 Task: Create a blank project AgileHeart with privacy Public and default view as List and in the team Taskers . Create three sections in the project as To-Do, Doing and Done
Action: Mouse moved to (64, 208)
Screenshot: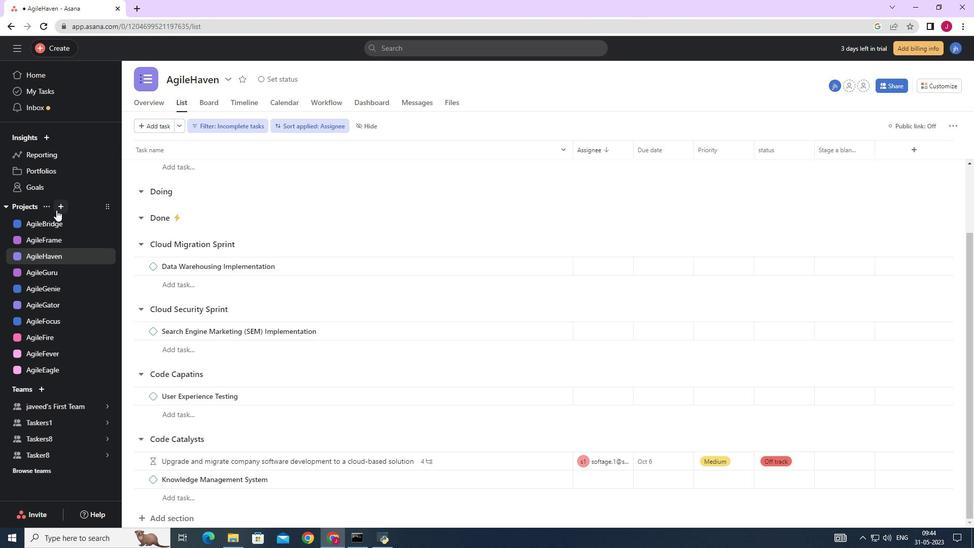
Action: Mouse pressed left at (64, 208)
Screenshot: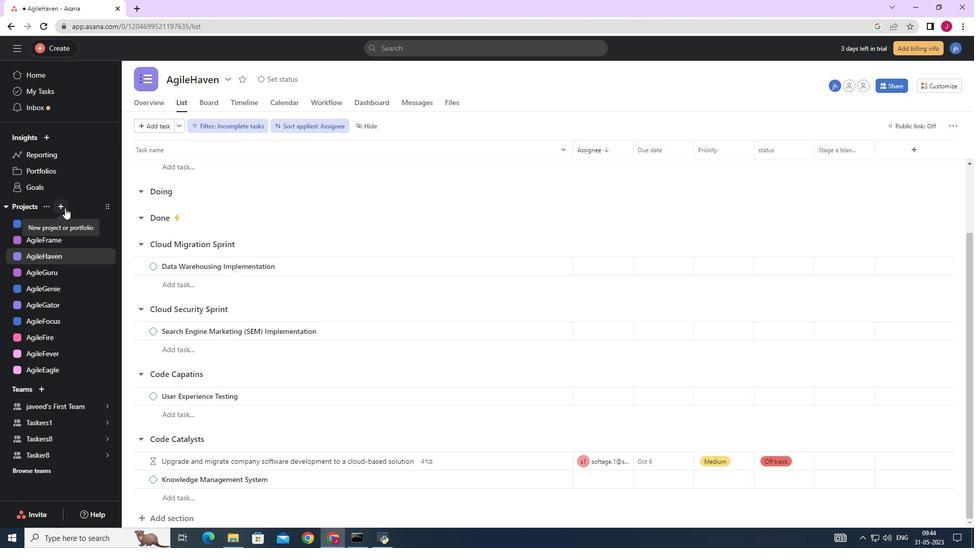 
Action: Mouse moved to (100, 227)
Screenshot: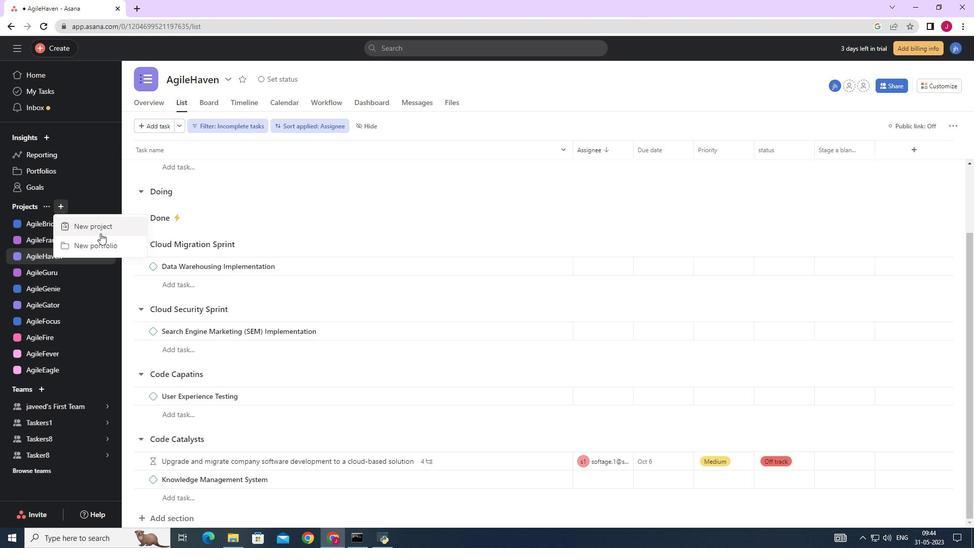 
Action: Mouse pressed left at (100, 227)
Screenshot: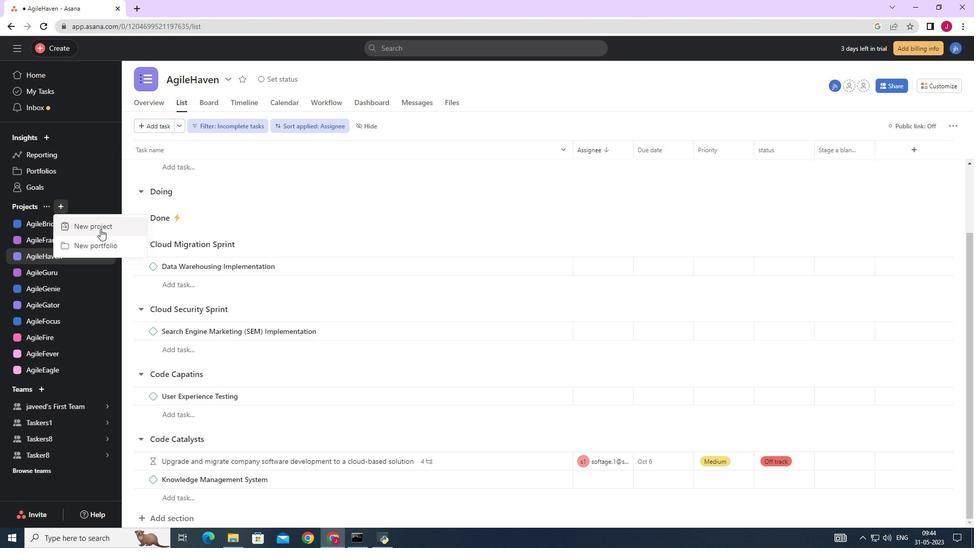 
Action: Mouse moved to (412, 219)
Screenshot: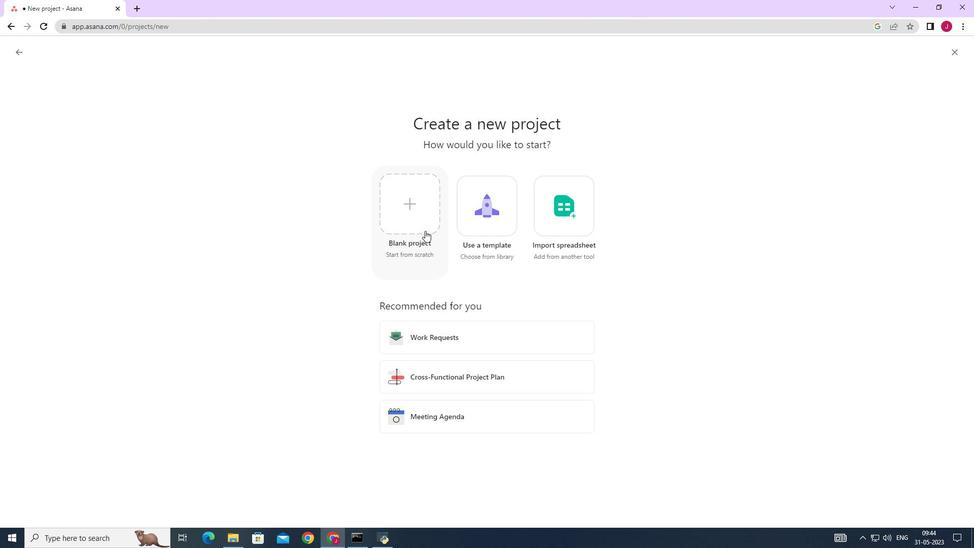 
Action: Mouse pressed left at (412, 219)
Screenshot: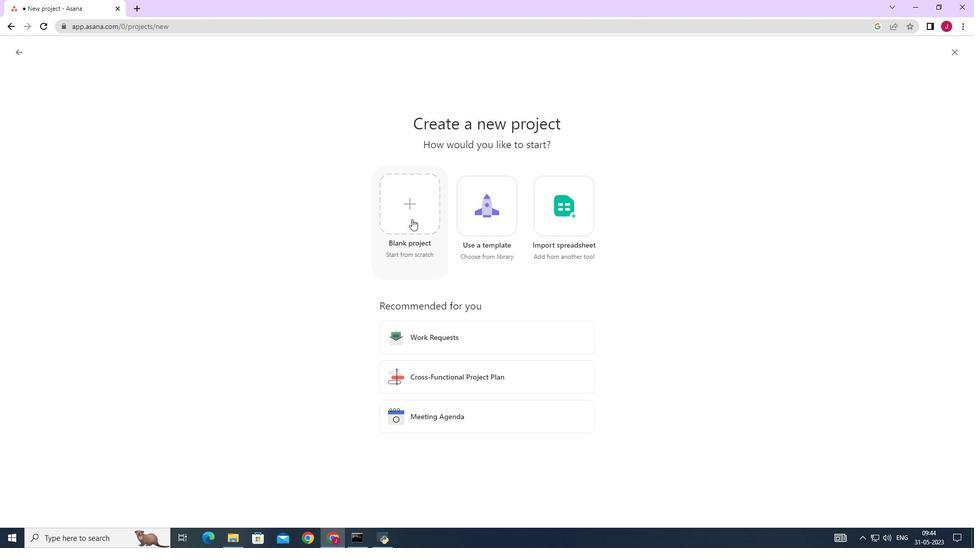 
Action: Mouse moved to (267, 124)
Screenshot: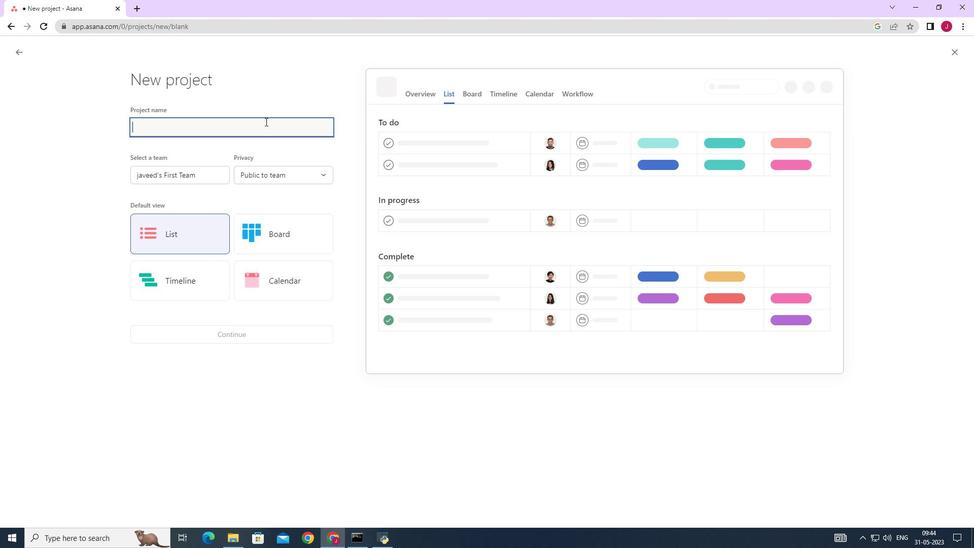 
Action: Key pressed <Key.caps_lock>A<Key.caps_lock>gile<Key.caps_lock>H<Key.caps_lock>eart
Screenshot: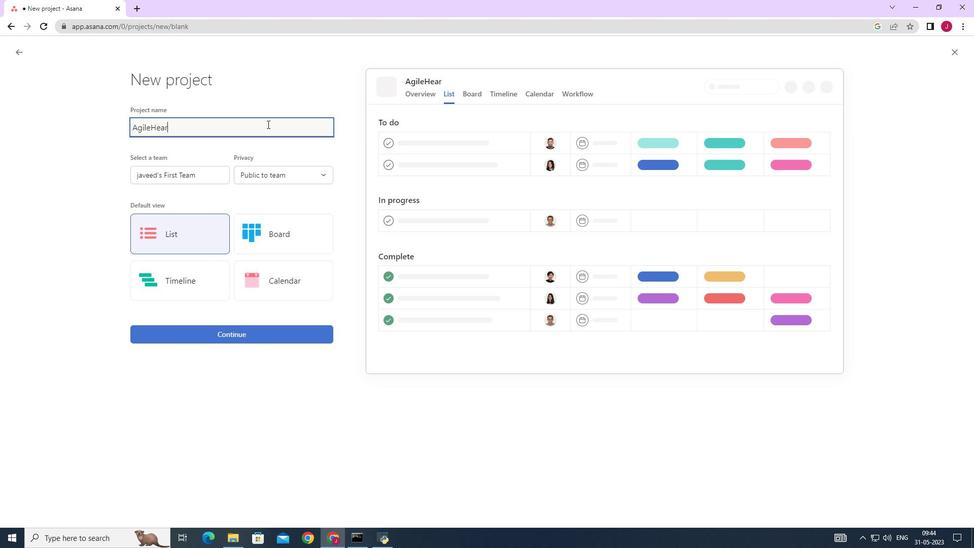
Action: Mouse moved to (193, 171)
Screenshot: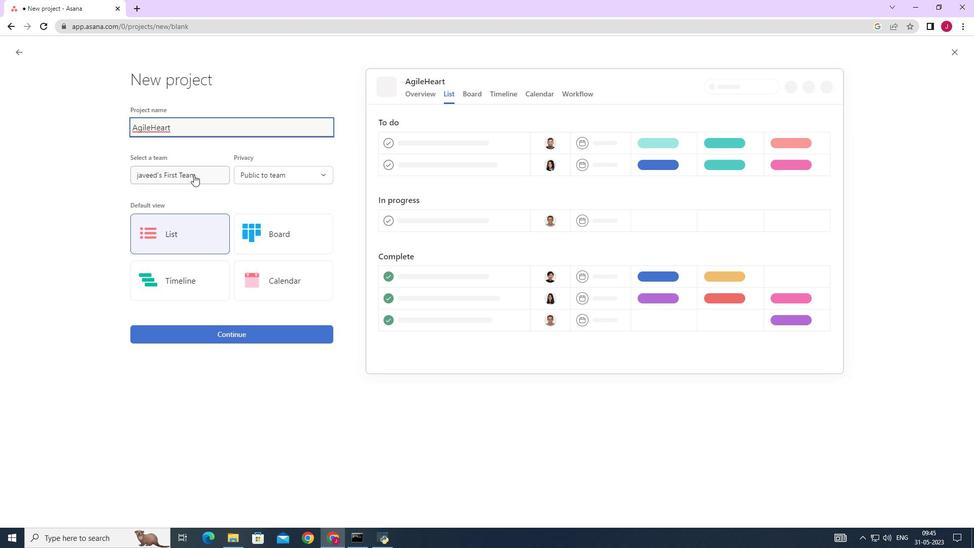 
Action: Mouse pressed left at (193, 171)
Screenshot: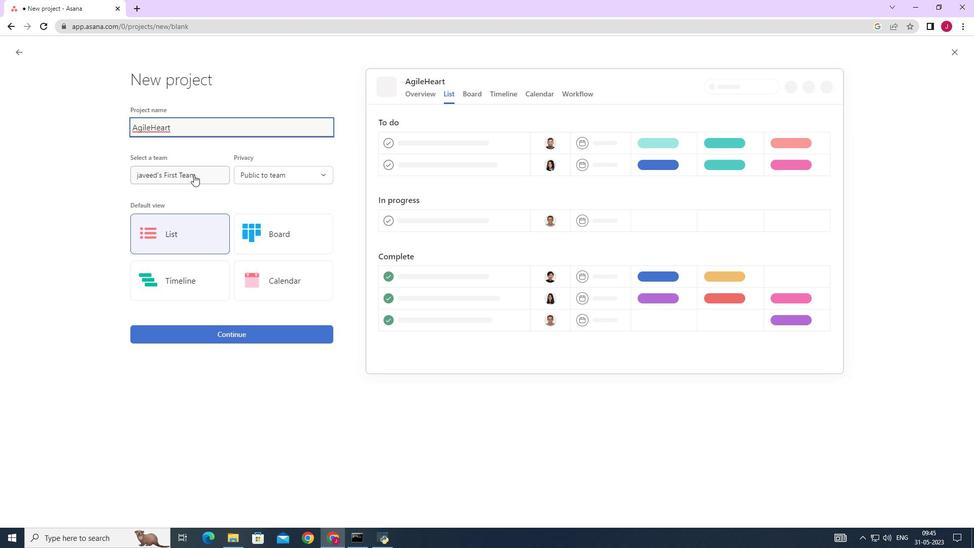 
Action: Mouse moved to (182, 213)
Screenshot: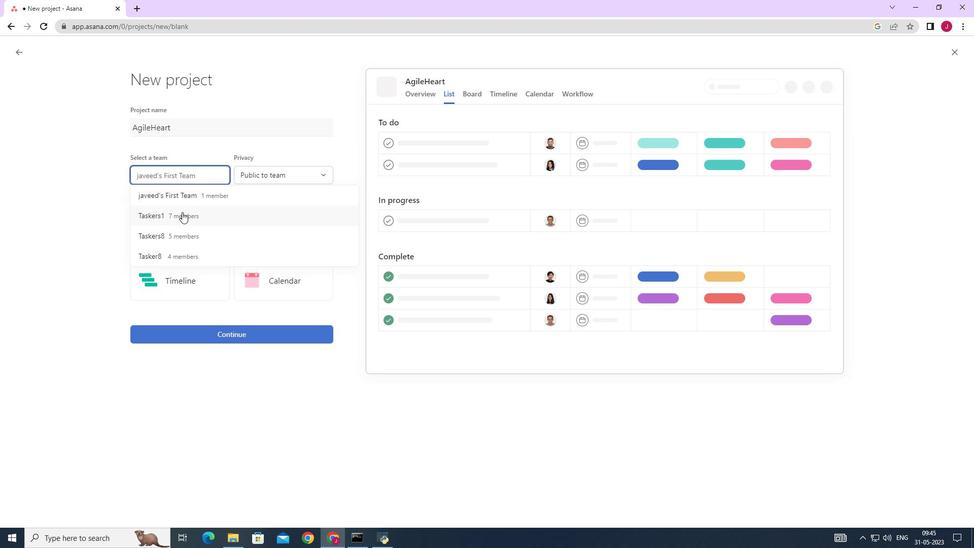 
Action: Mouse pressed left at (182, 213)
Screenshot: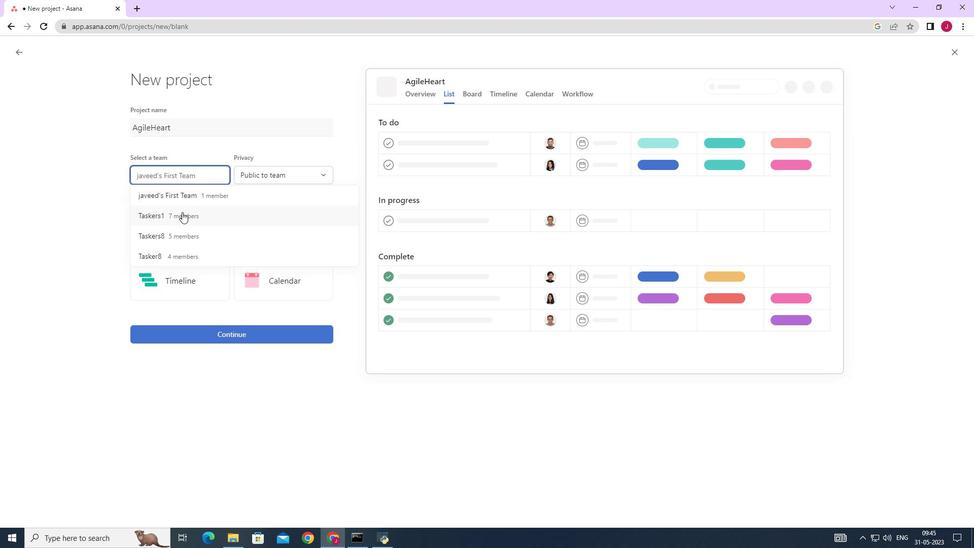 
Action: Mouse moved to (279, 173)
Screenshot: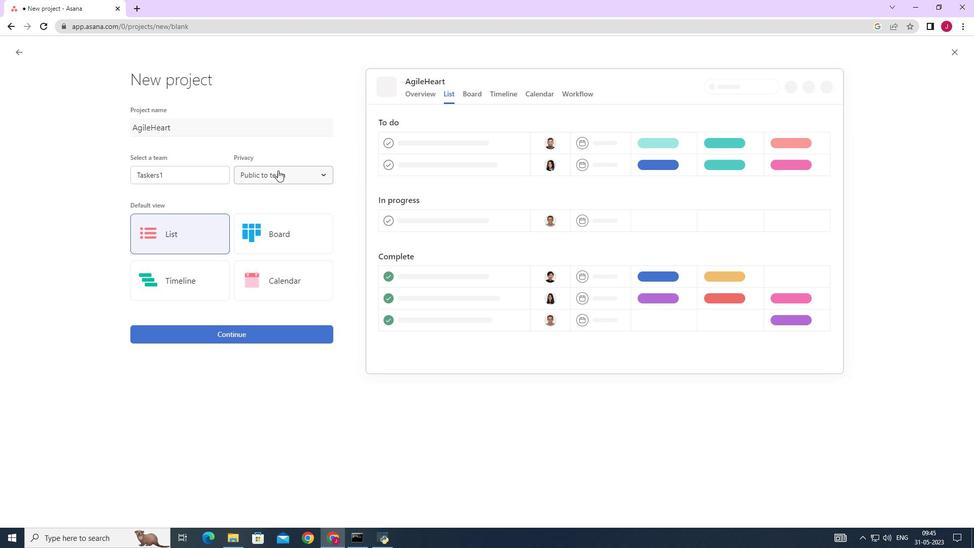 
Action: Mouse pressed left at (279, 173)
Screenshot: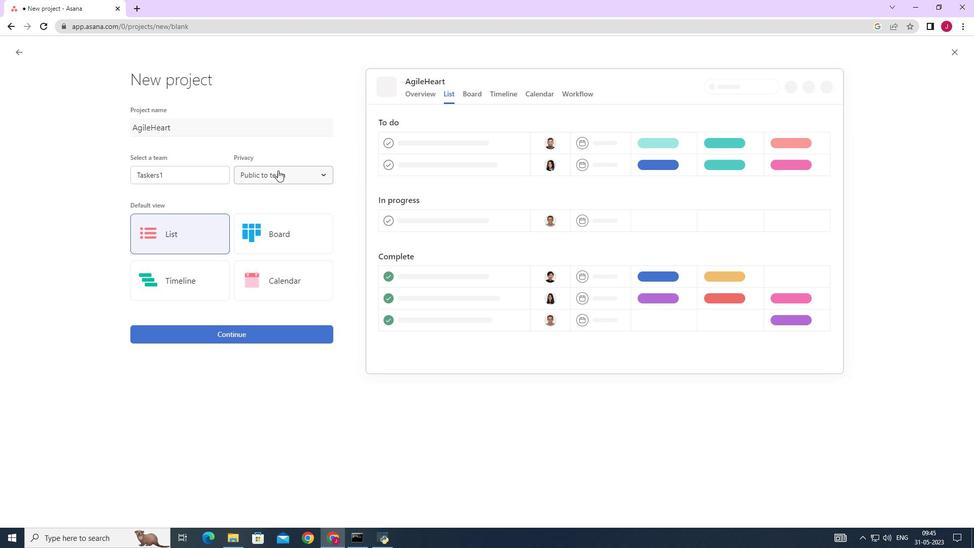 
Action: Mouse moved to (275, 193)
Screenshot: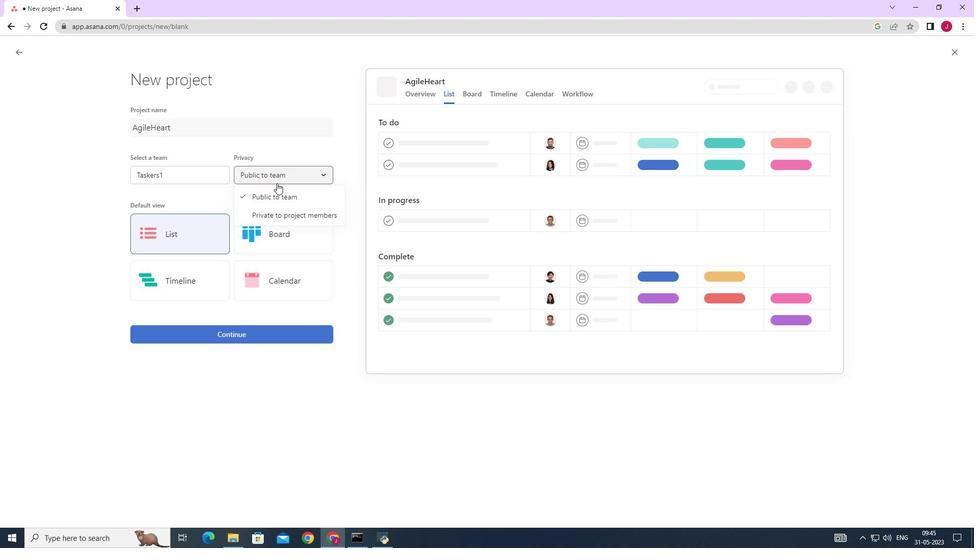 
Action: Mouse pressed left at (275, 193)
Screenshot: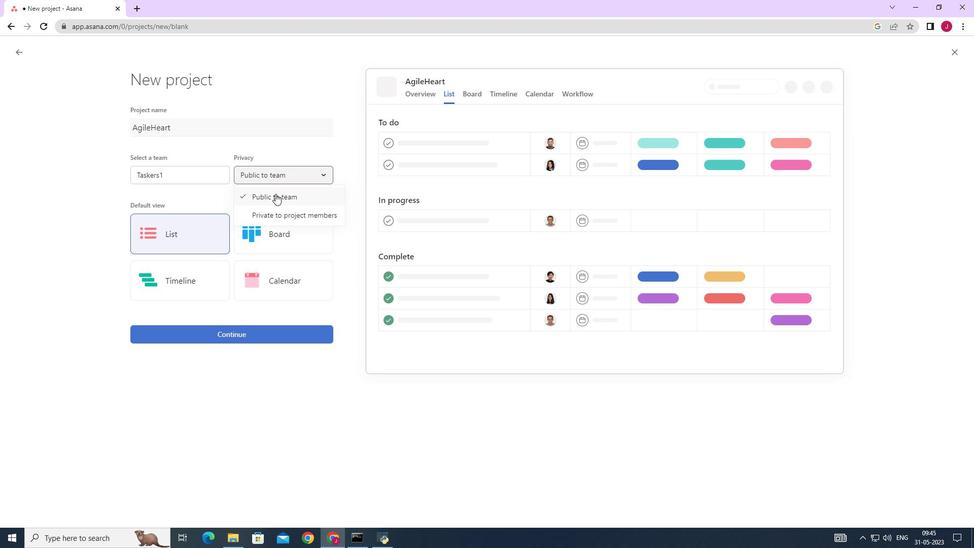 
Action: Mouse moved to (189, 235)
Screenshot: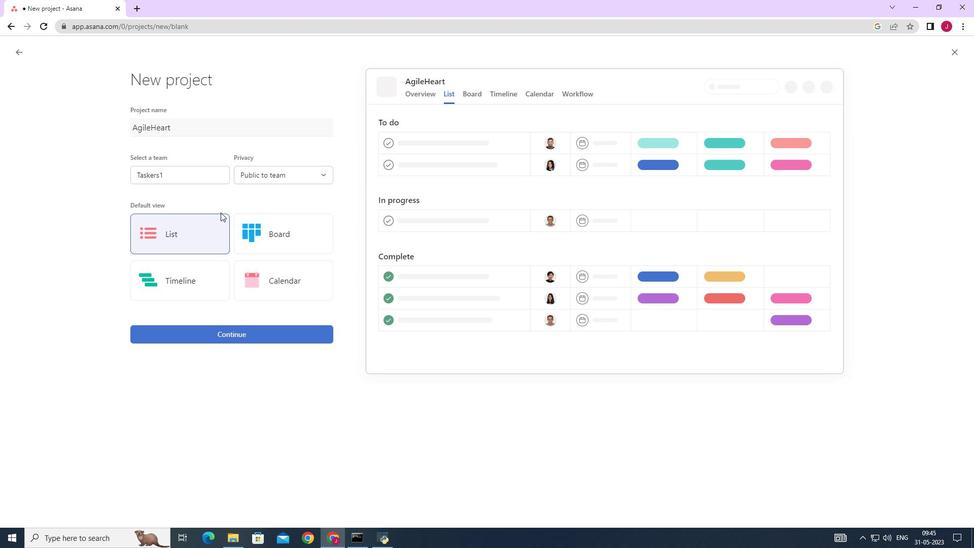 
Action: Mouse pressed left at (189, 235)
Screenshot: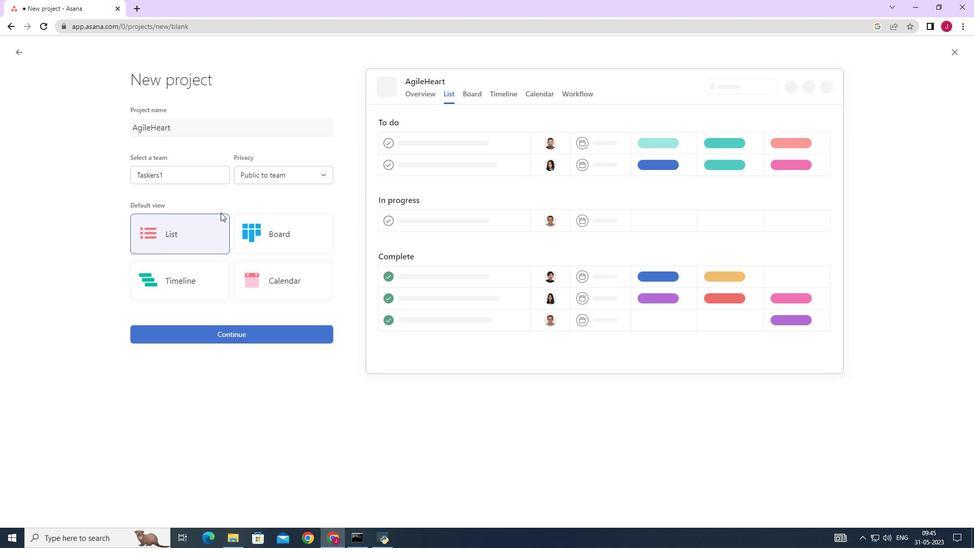 
Action: Mouse moved to (237, 331)
Screenshot: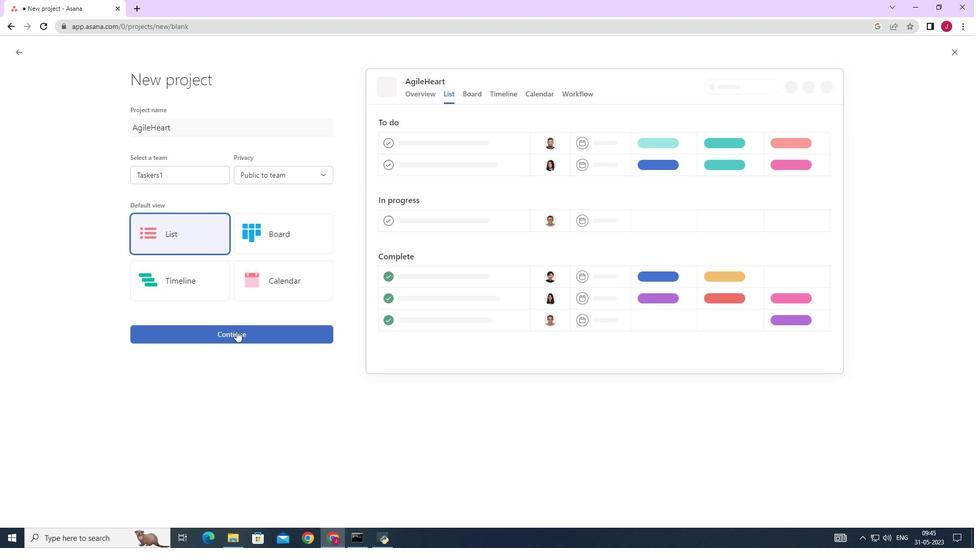 
Action: Mouse pressed left at (237, 331)
Screenshot: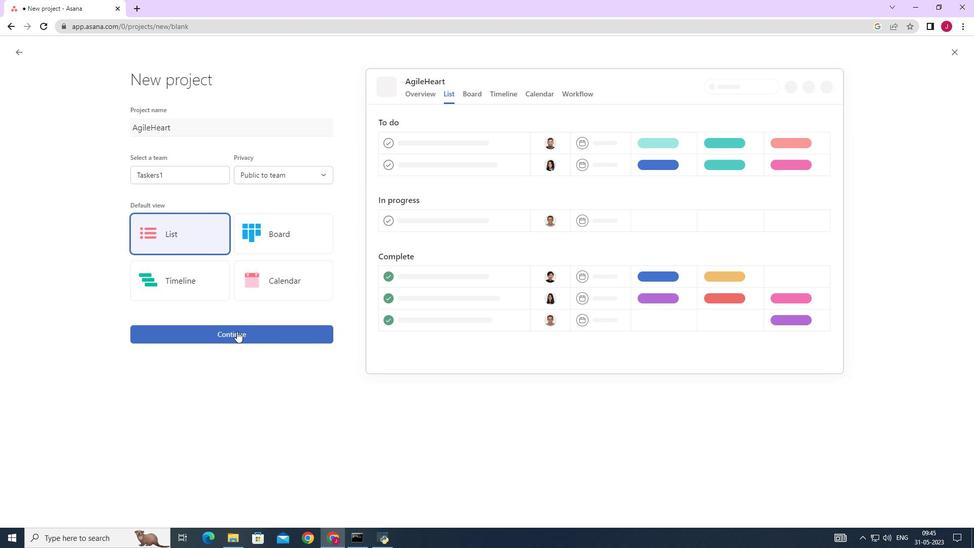 
Action: Mouse moved to (243, 269)
Screenshot: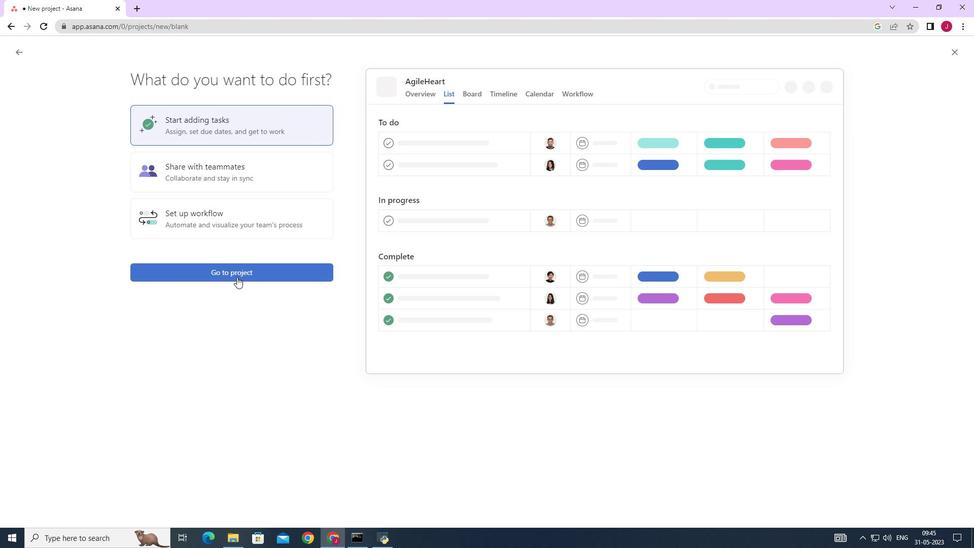 
Action: Mouse pressed left at (243, 269)
Screenshot: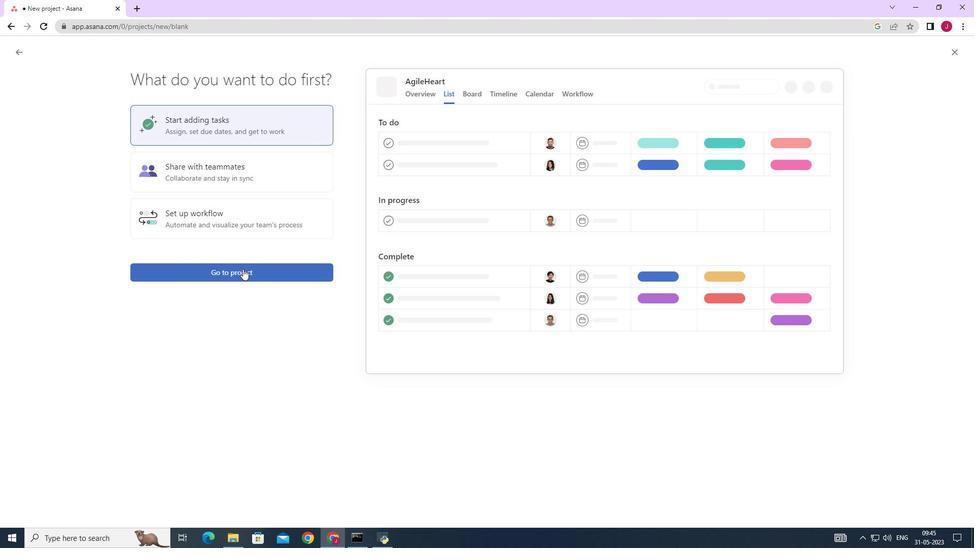 
Action: Mouse moved to (178, 223)
Screenshot: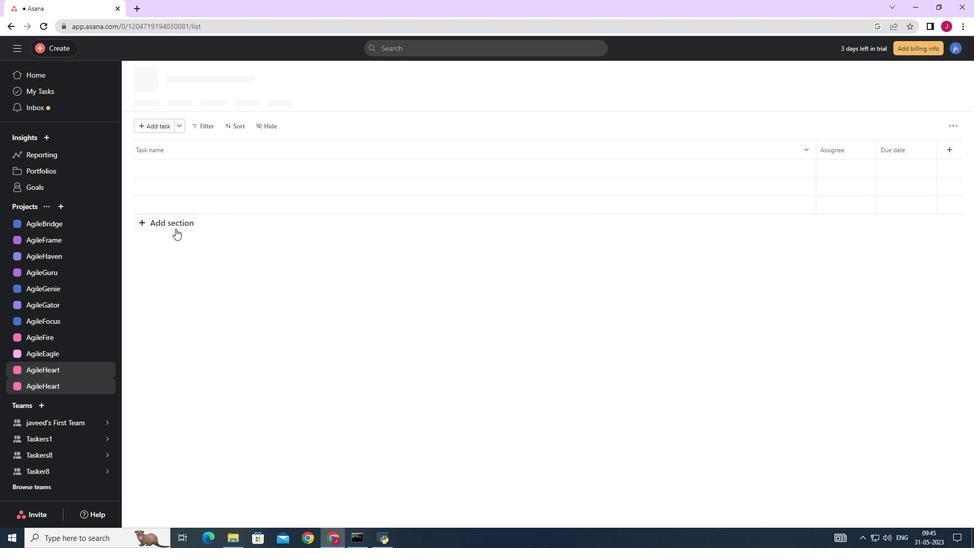 
Action: Mouse pressed left at (178, 223)
Screenshot: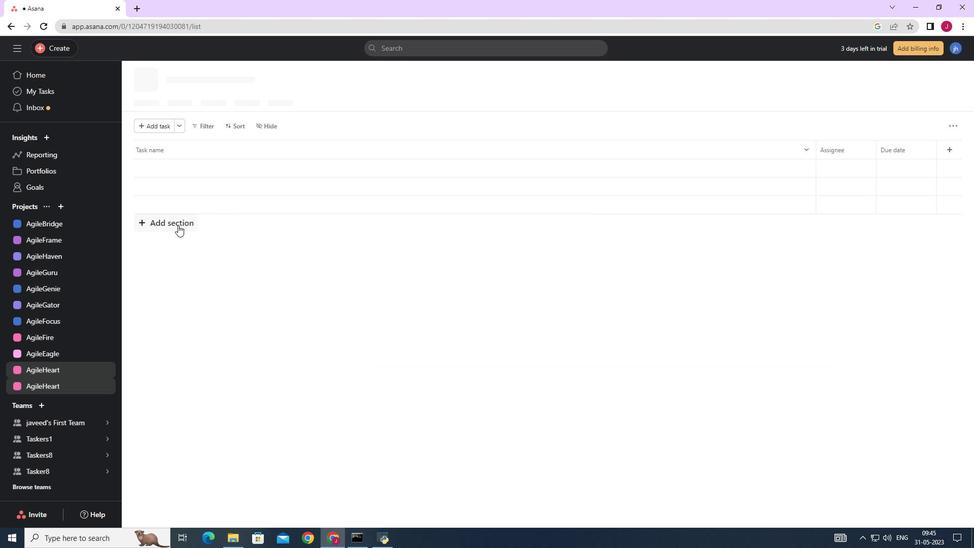 
Action: Key pressed <Key.caps_lock>T<Key.caps_lock>o-<Key.caps_lock>D<Key.caps_lock>o
Screenshot: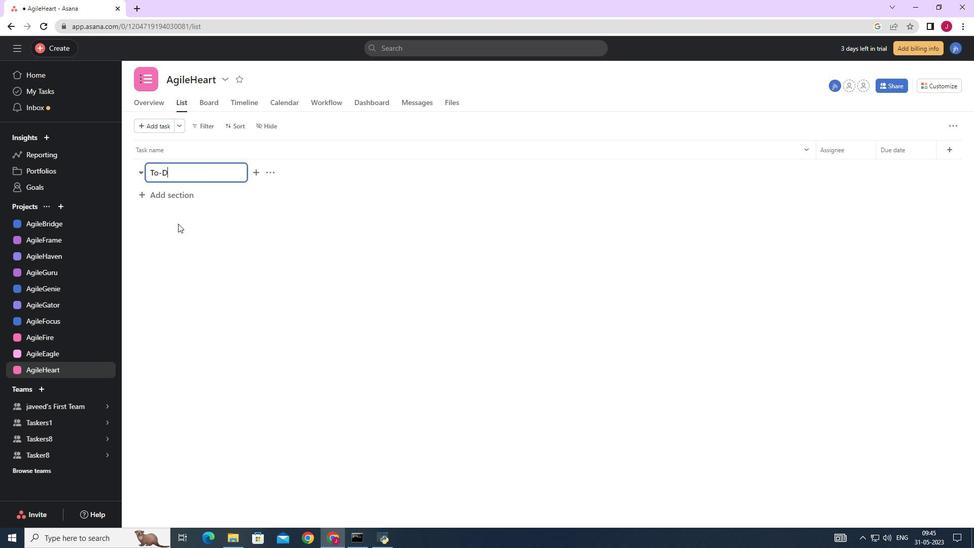 
Action: Mouse moved to (176, 195)
Screenshot: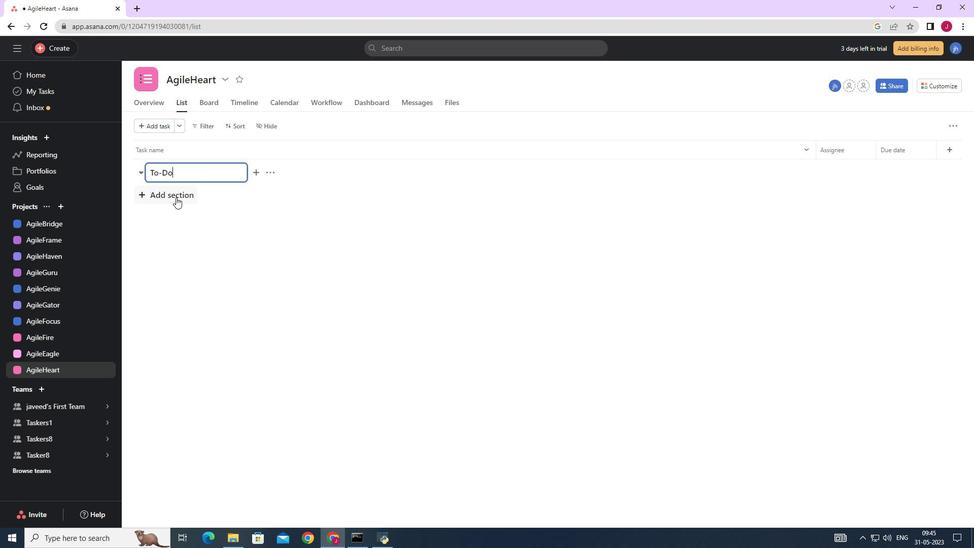 
Action: Mouse pressed left at (176, 195)
Screenshot: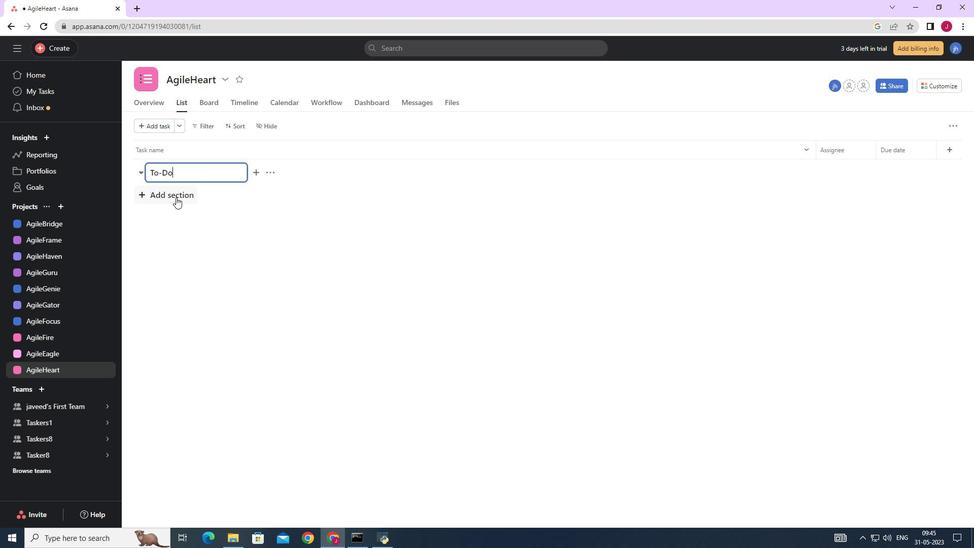 
Action: Key pressed <Key.caps_lock>D<Key.caps_lock>oing
Screenshot: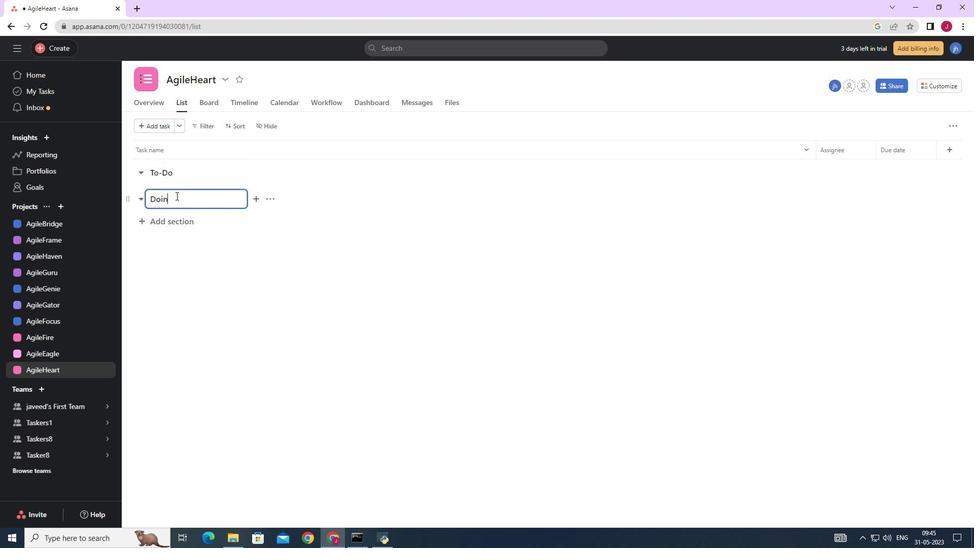 
Action: Mouse moved to (175, 223)
Screenshot: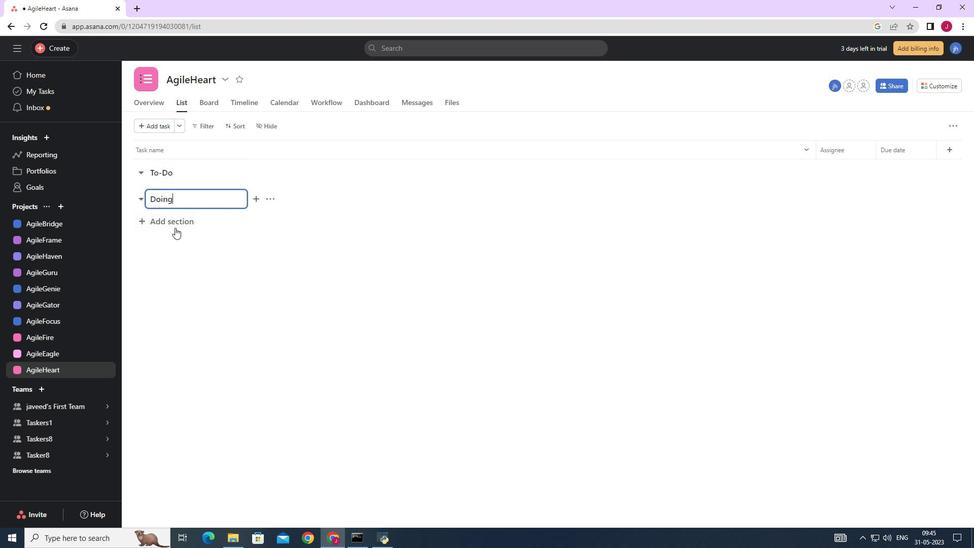 
Action: Mouse pressed left at (175, 223)
Screenshot: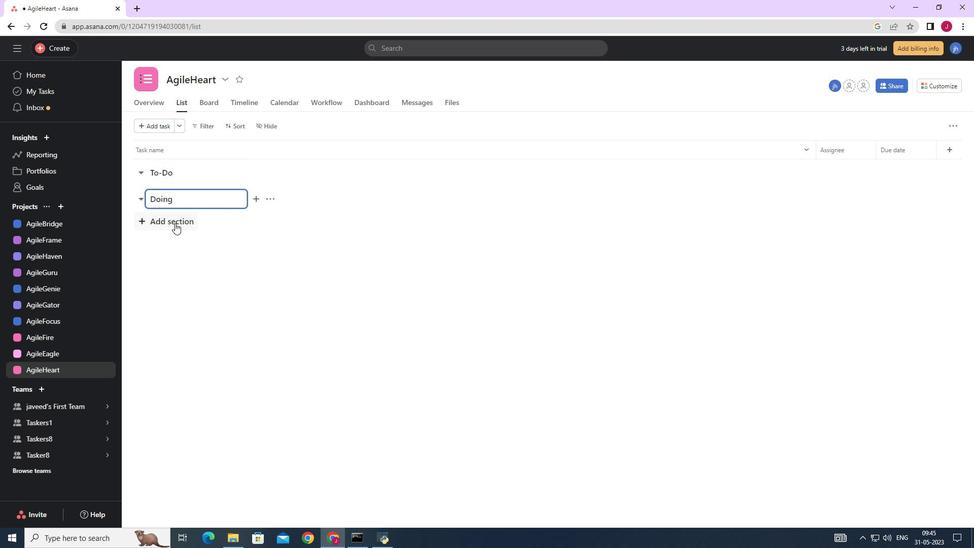 
Action: Key pressed <Key.caps_lock>D<Key.caps_lock>one
Screenshot: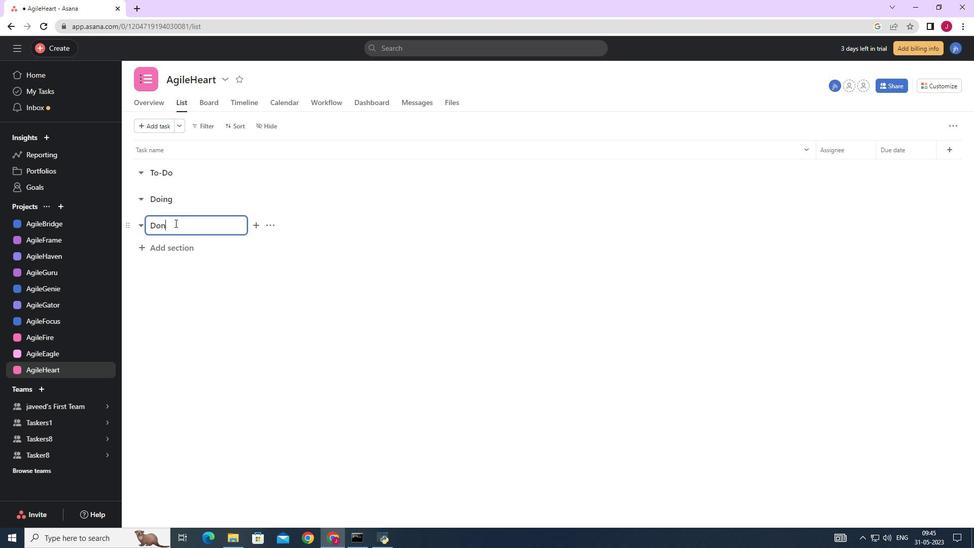 
Action: Mouse moved to (173, 251)
Screenshot: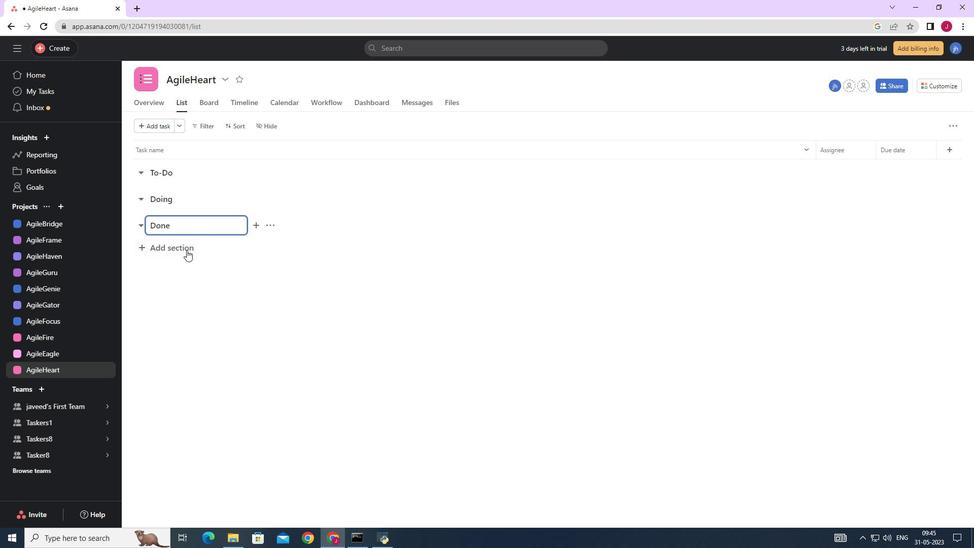 
Action: Mouse pressed left at (173, 251)
Screenshot: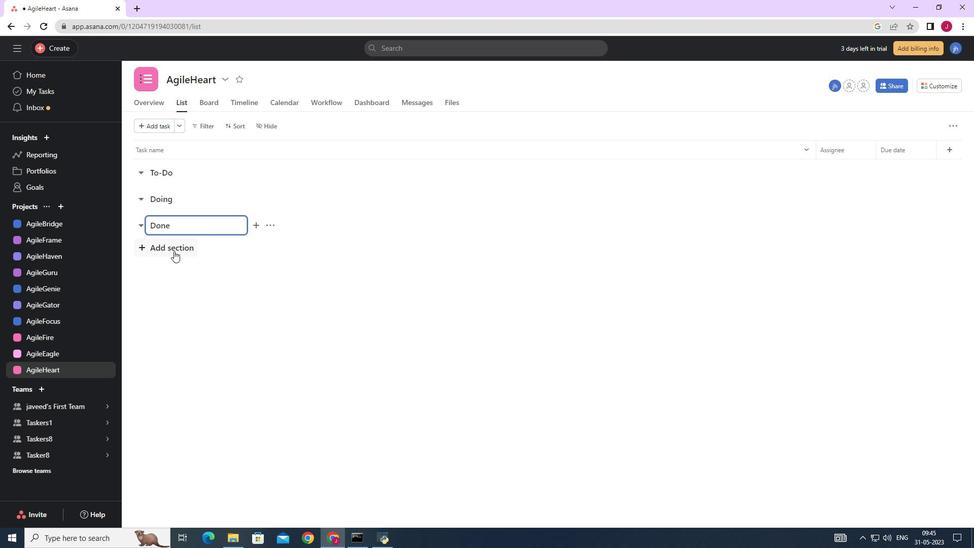 
Action: Mouse moved to (204, 314)
Screenshot: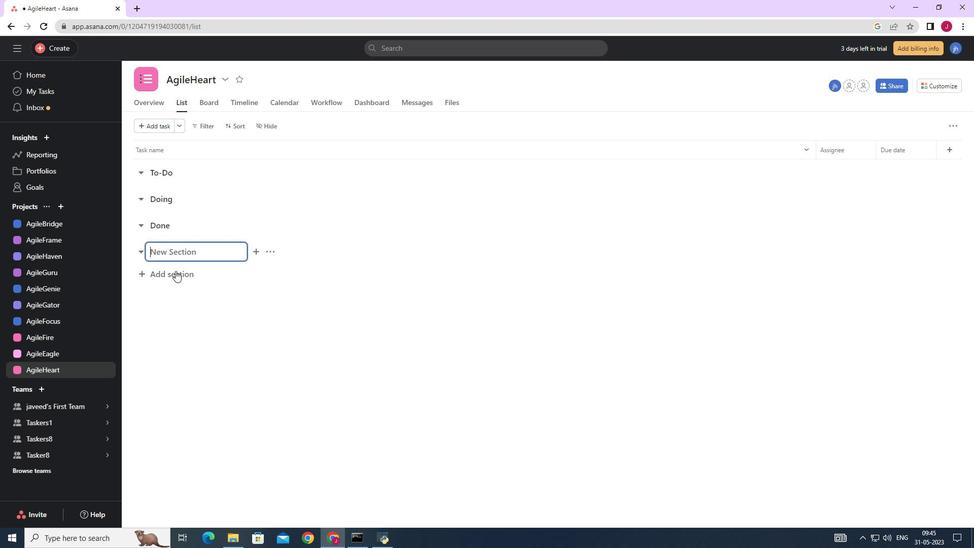 
